 Task: Add Member Aaisha to Card Card0045 in Board Board0042 in Workspace Development in Trello
Action: Mouse moved to (679, 78)
Screenshot: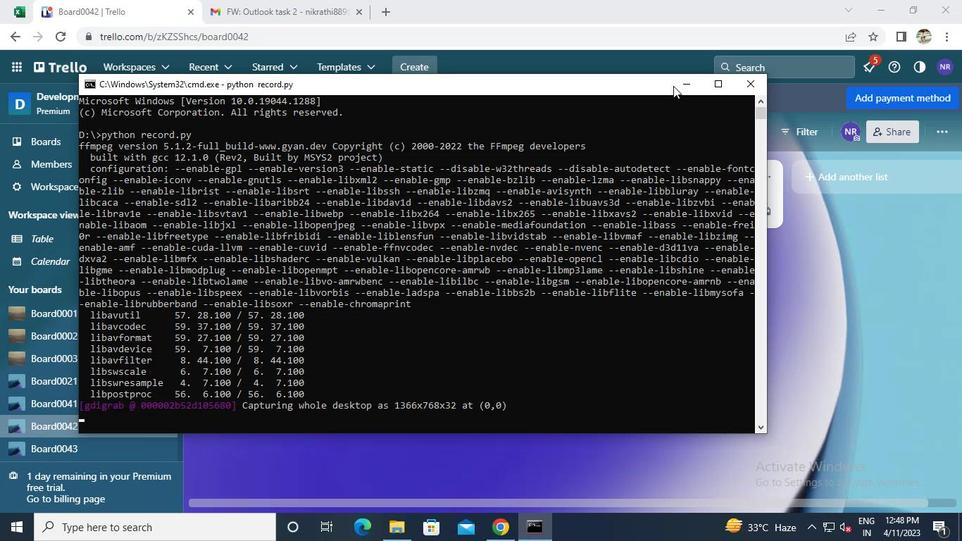 
Action: Mouse pressed left at (679, 78)
Screenshot: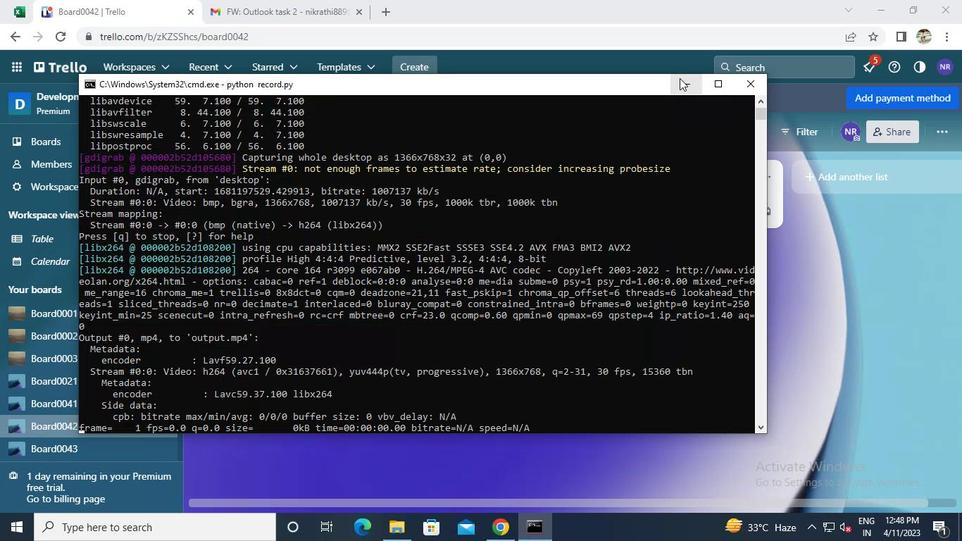 
Action: Mouse moved to (256, 208)
Screenshot: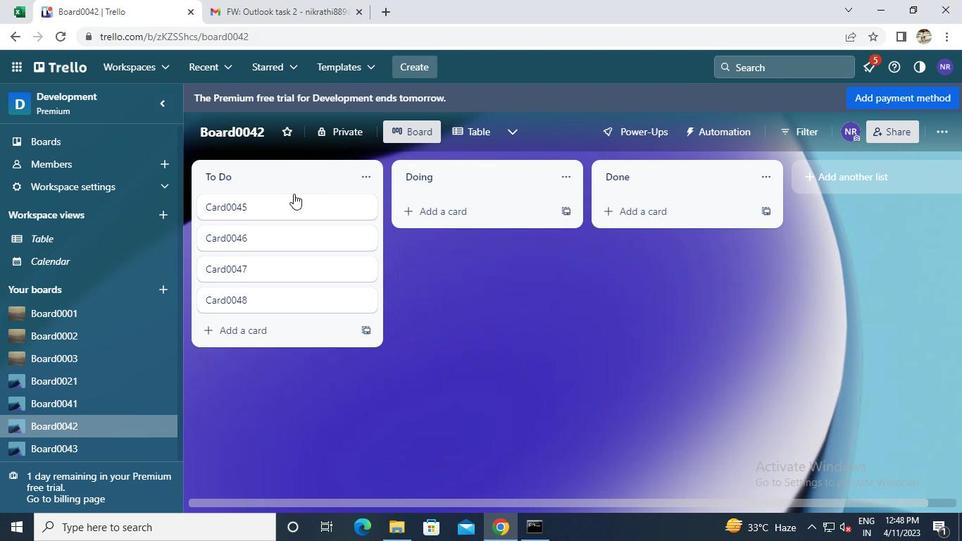 
Action: Mouse pressed left at (256, 208)
Screenshot: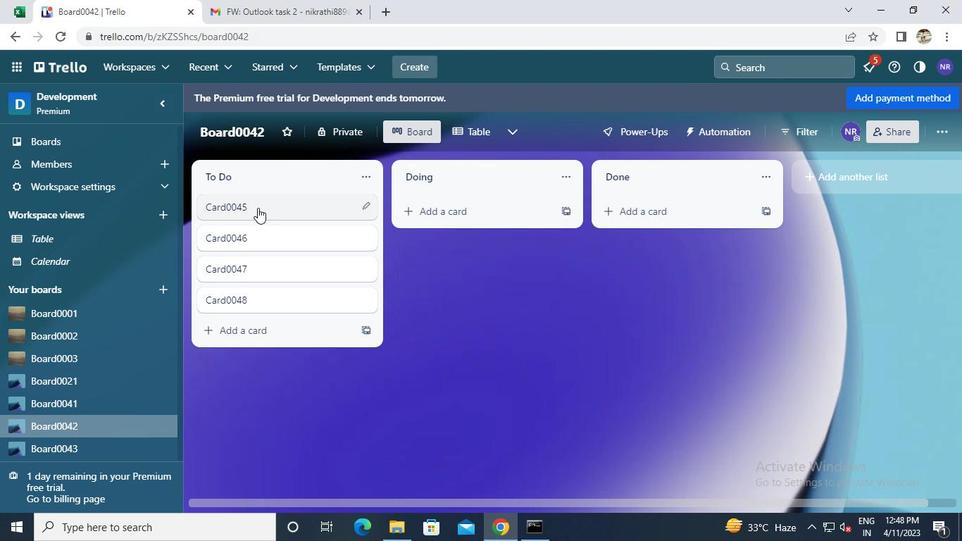 
Action: Mouse moved to (643, 175)
Screenshot: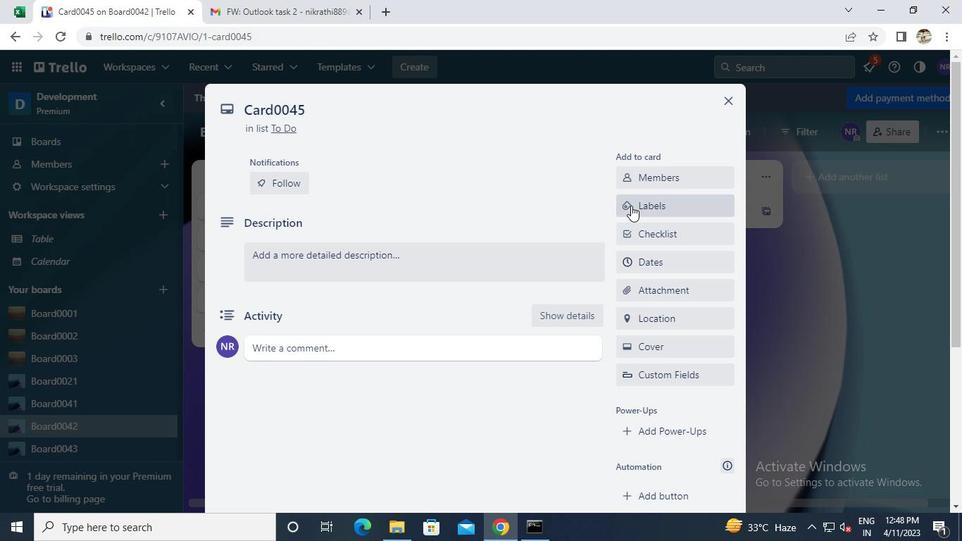 
Action: Mouse pressed left at (643, 175)
Screenshot: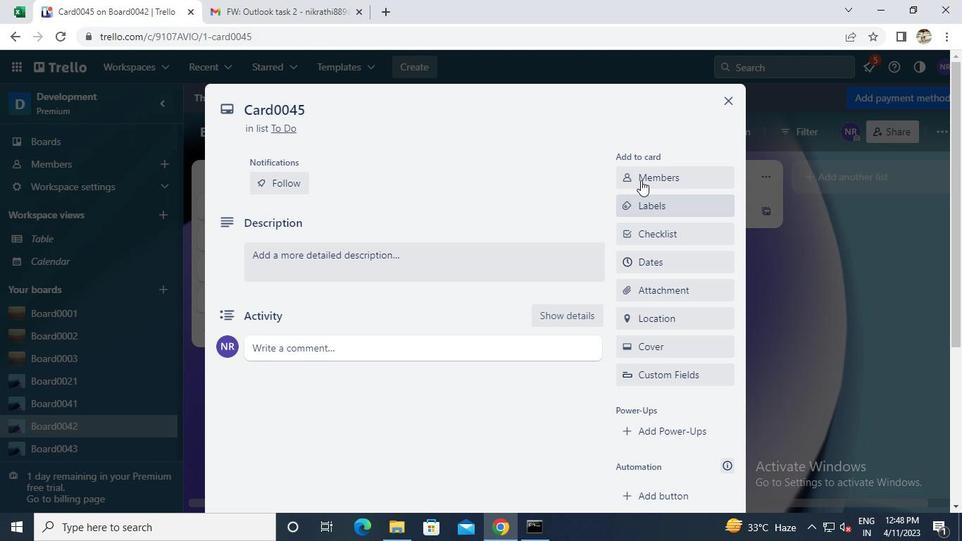 
Action: Keyboard a
Screenshot: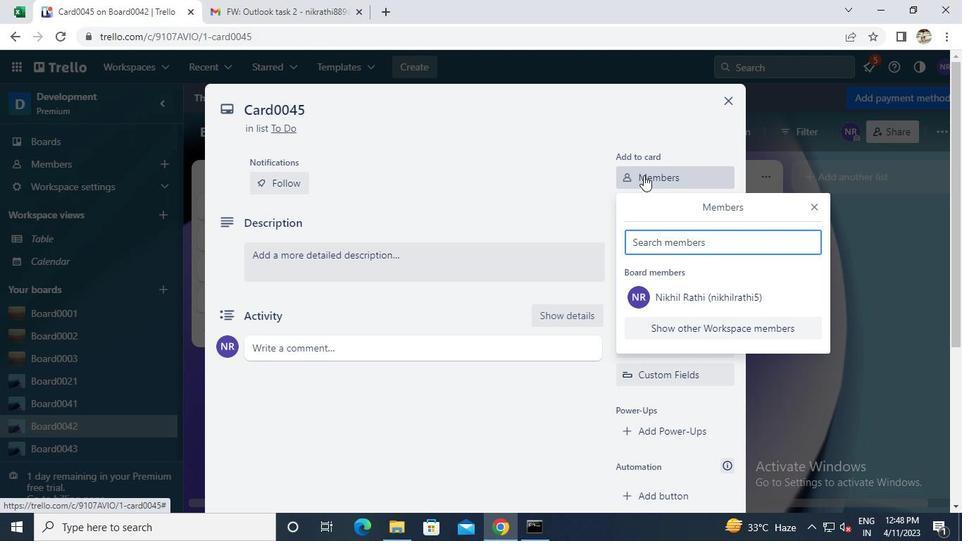 
Action: Mouse moved to (670, 369)
Screenshot: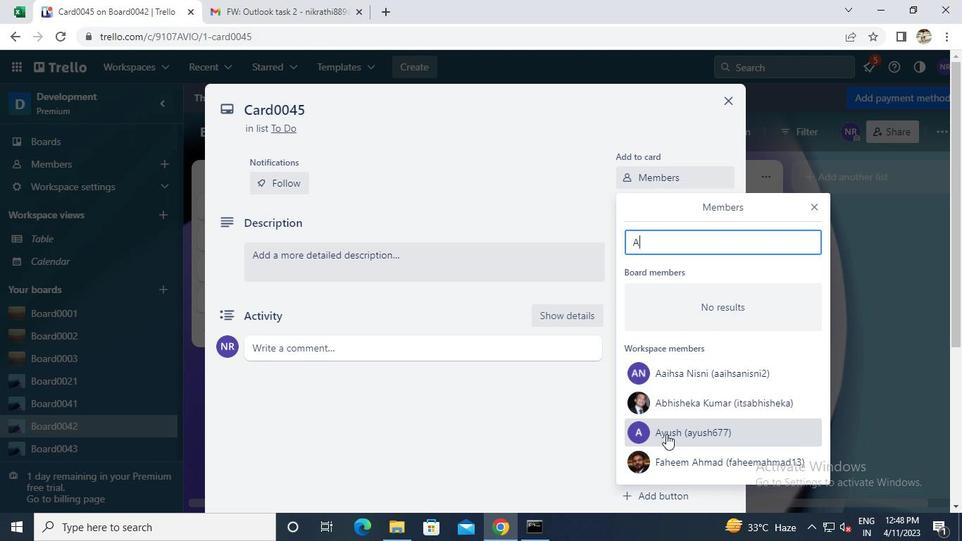 
Action: Mouse pressed left at (670, 369)
Screenshot: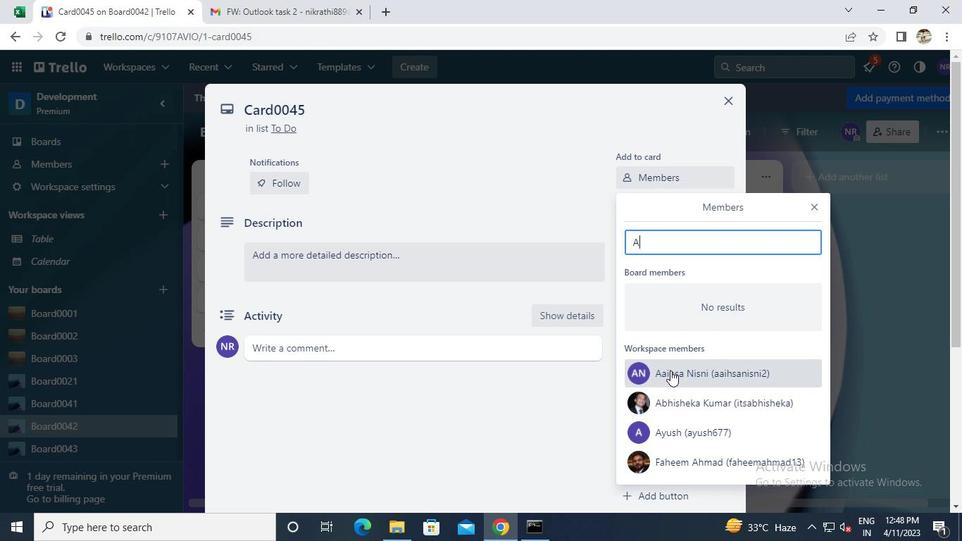 
Action: Mouse moved to (533, 526)
Screenshot: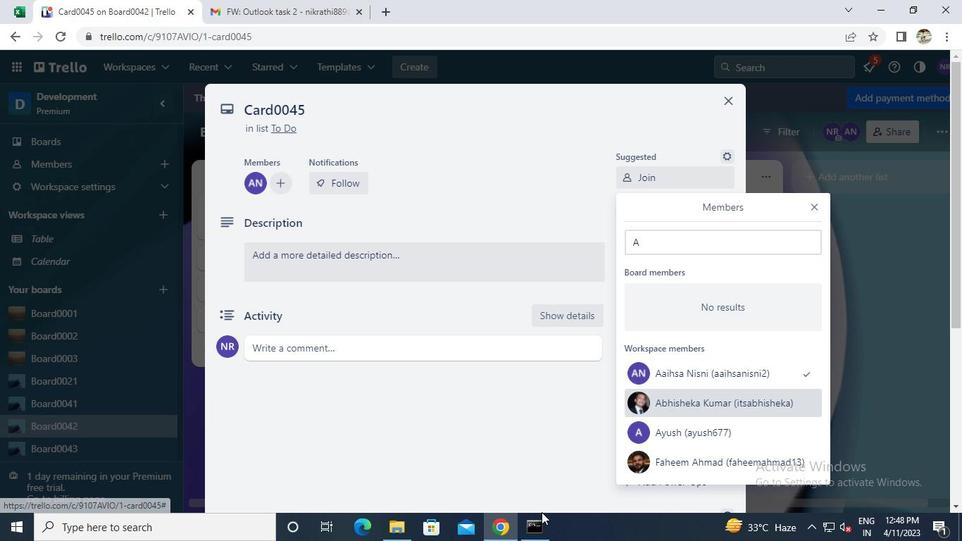
Action: Mouse pressed left at (533, 526)
Screenshot: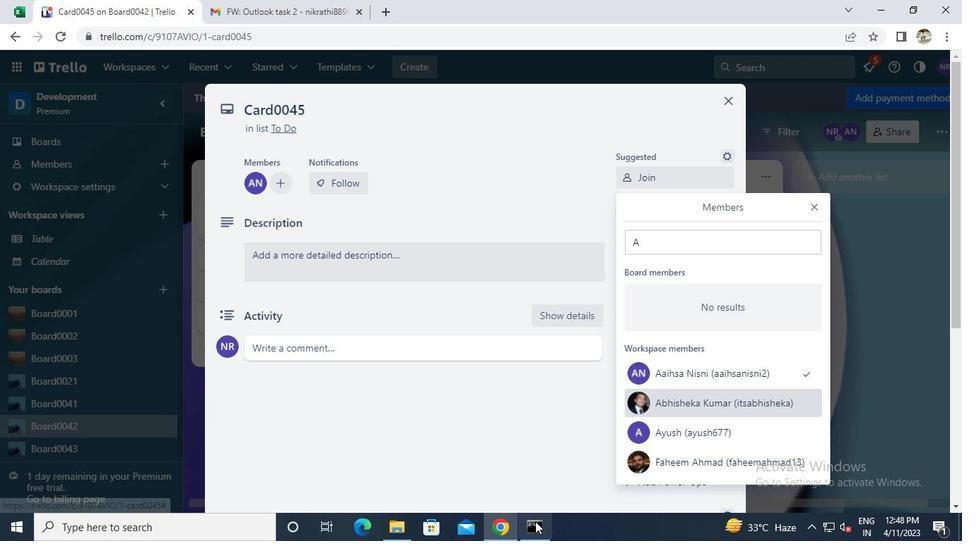 
Action: Mouse moved to (748, 81)
Screenshot: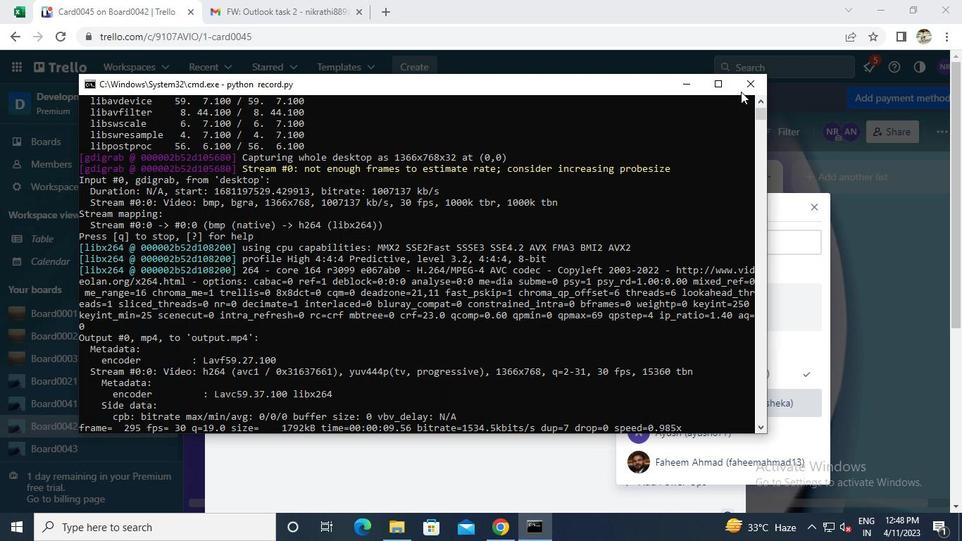 
Action: Mouse pressed left at (748, 81)
Screenshot: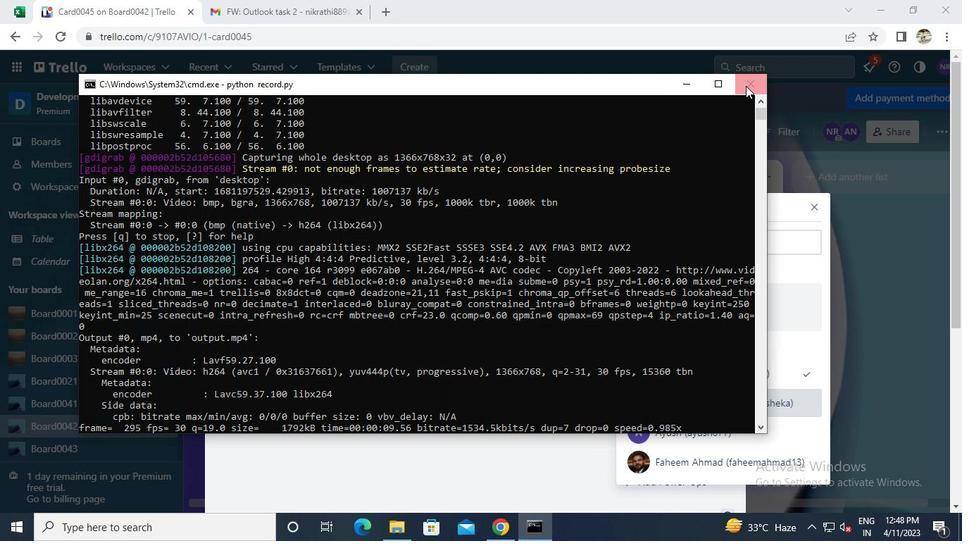 
